 Task: End polyline.
Action: Mouse moved to (366, 261)
Screenshot: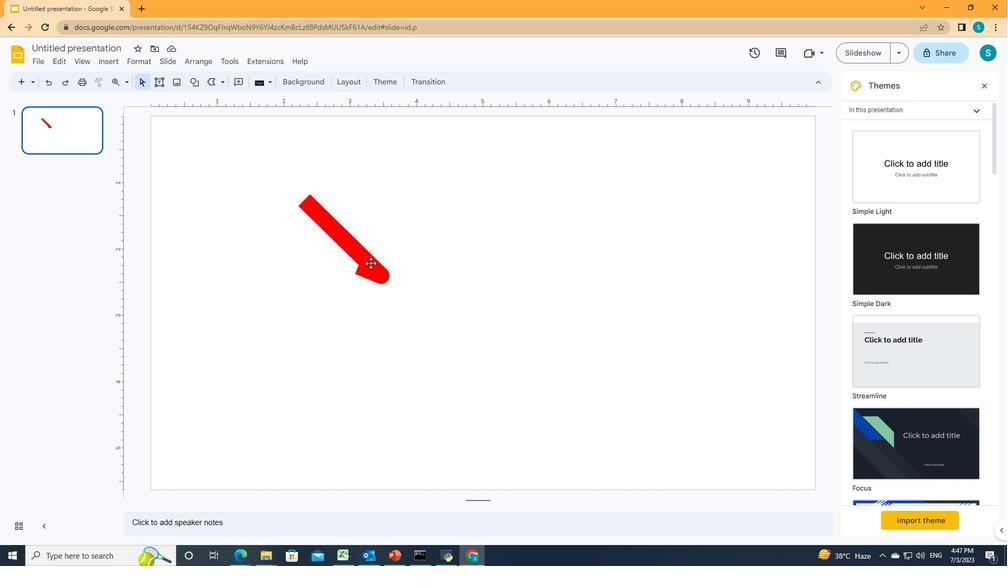 
Action: Mouse pressed left at (366, 261)
Screenshot: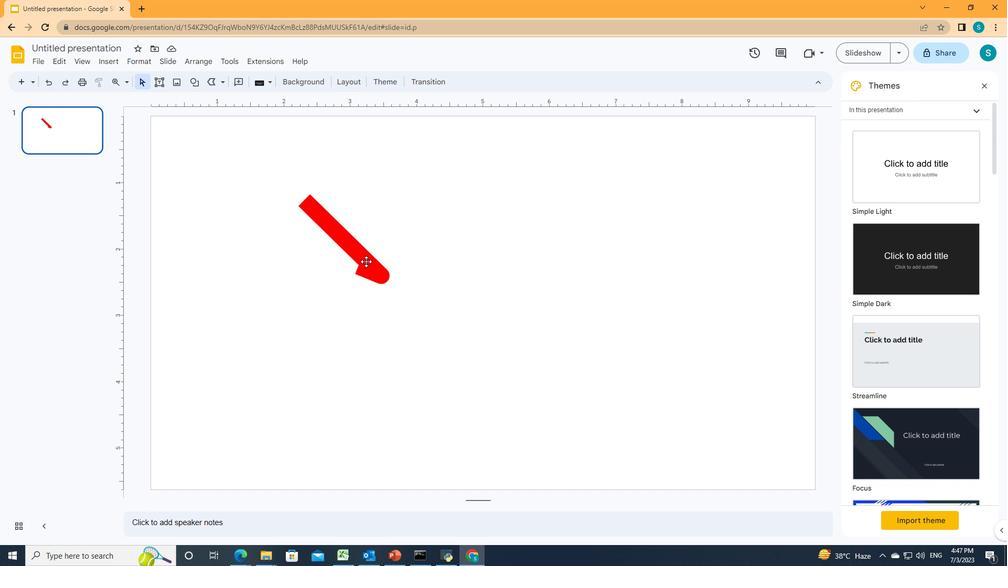 
Action: Mouse moved to (327, 81)
Screenshot: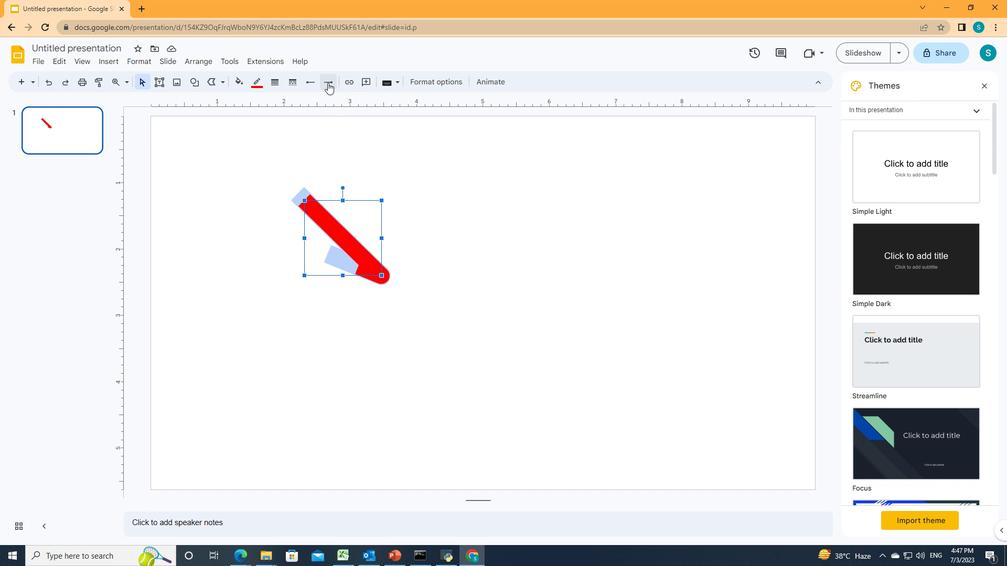 
Action: Mouse pressed left at (327, 81)
Screenshot: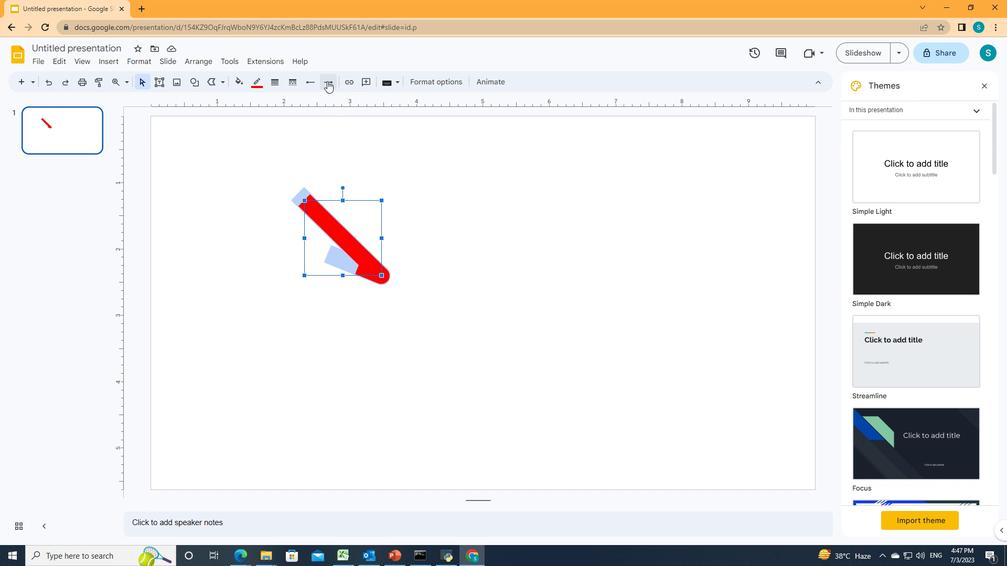 
Action: Mouse moved to (337, 119)
Screenshot: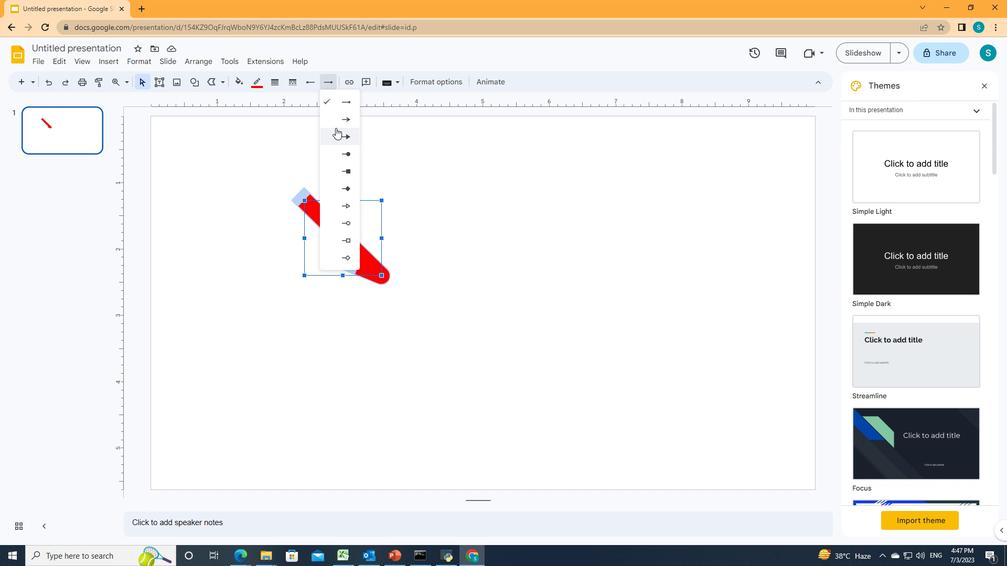 
Action: Mouse pressed left at (337, 119)
Screenshot: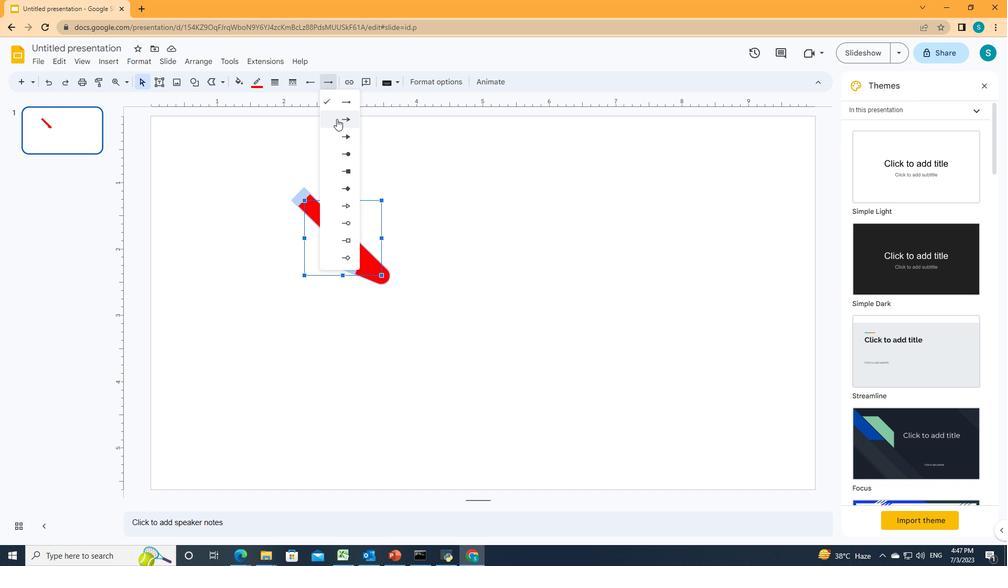 
